 Task: Move the task Improve accessibility features of the app for users with disabilities to the section Done in the project VantageTech and filter the tasks in the project by Incomplete tasks.
Action: Mouse moved to (57, 340)
Screenshot: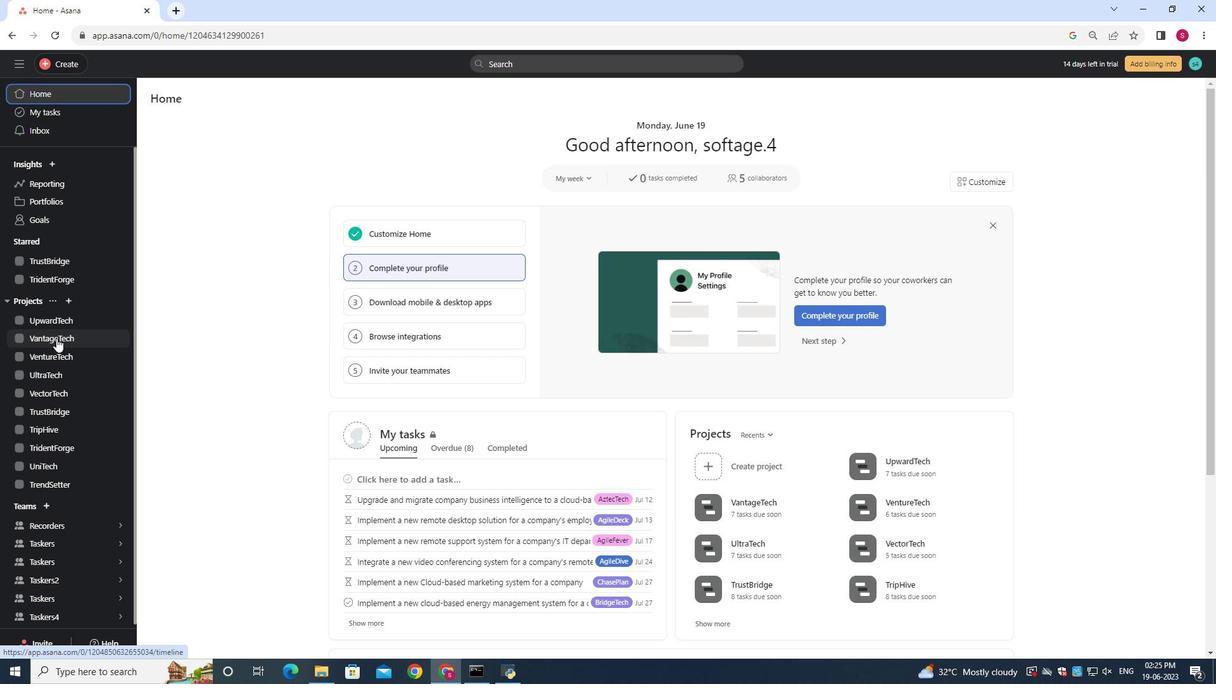 
Action: Mouse pressed left at (57, 340)
Screenshot: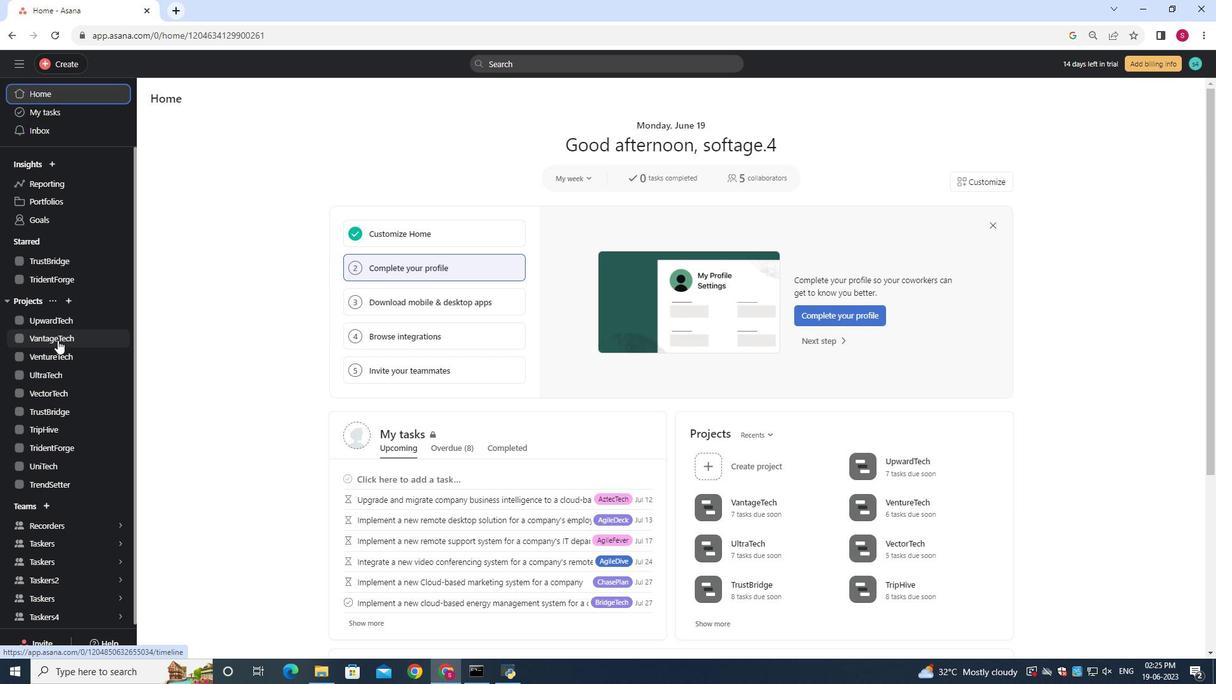 
Action: Mouse moved to (432, 234)
Screenshot: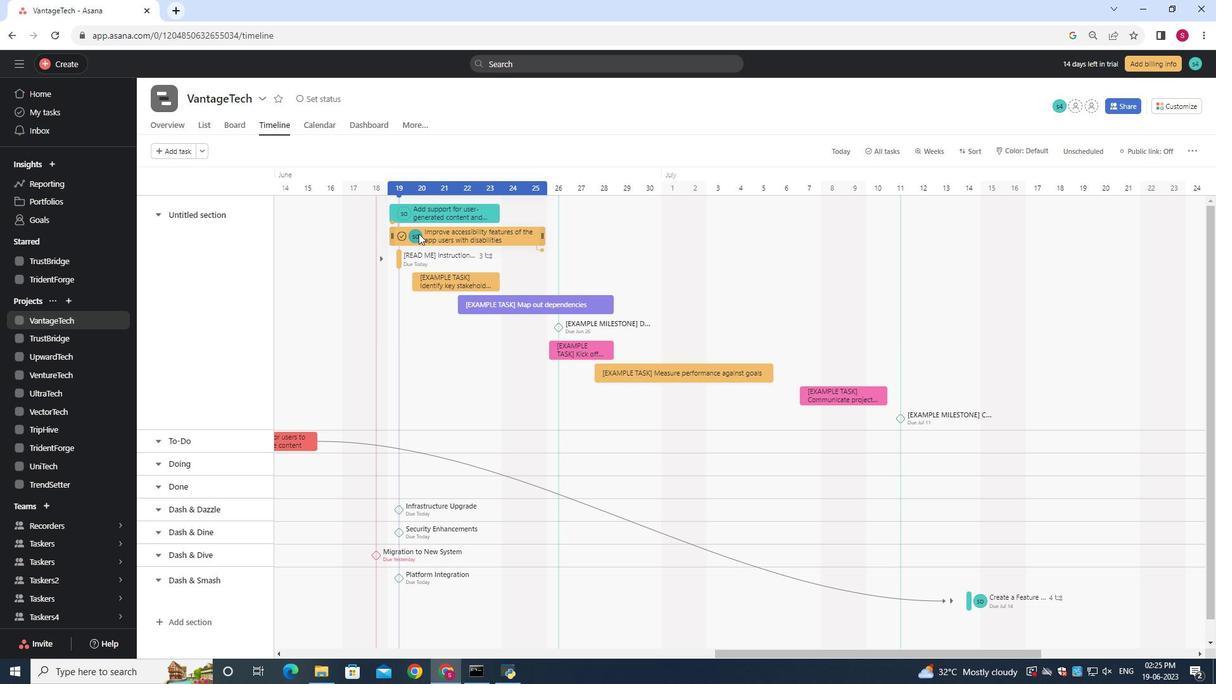 
Action: Mouse pressed left at (432, 234)
Screenshot: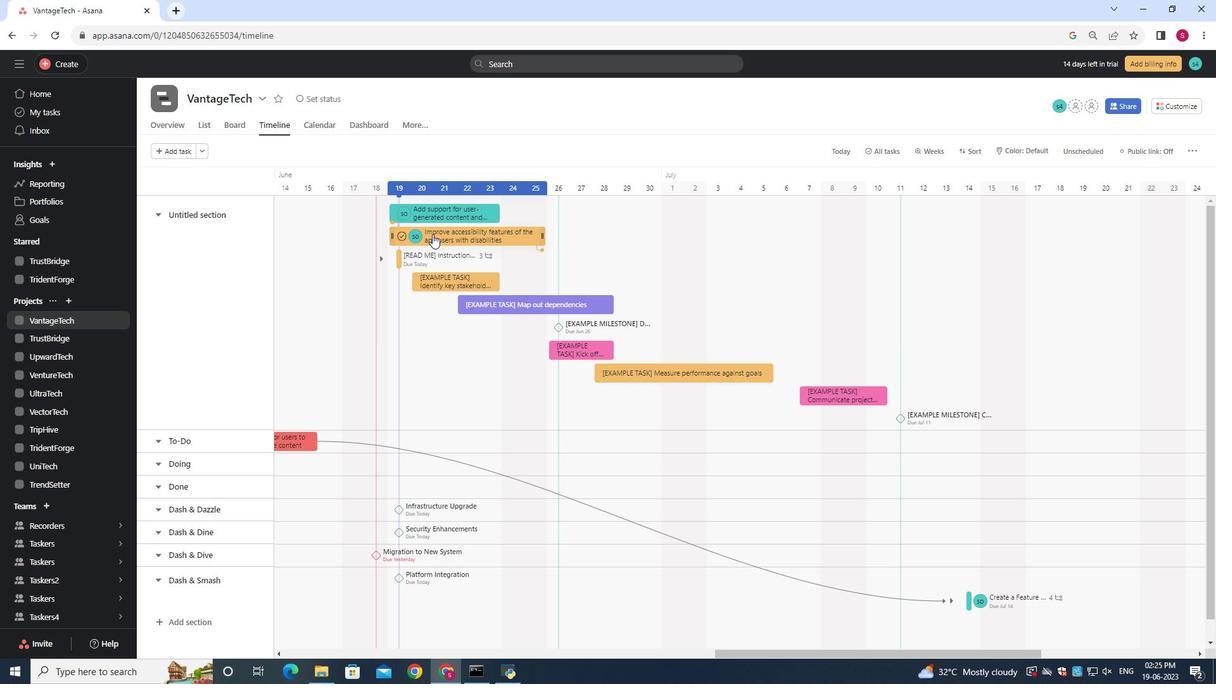 
Action: Mouse moved to (197, 122)
Screenshot: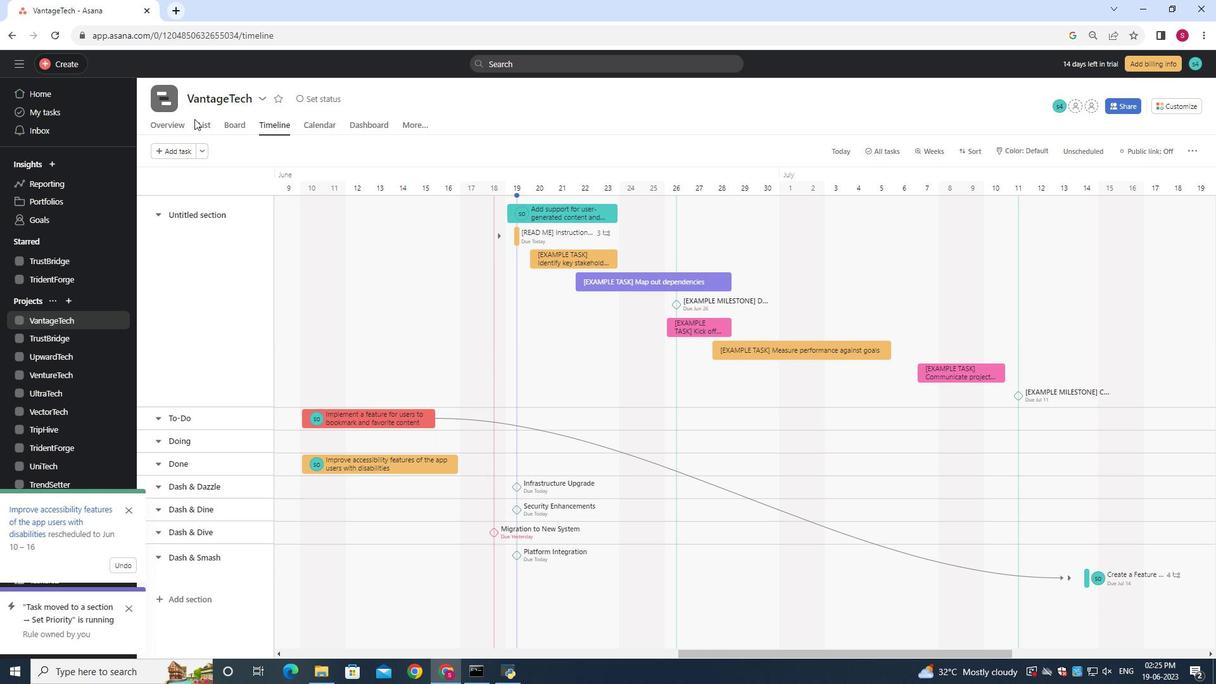 
Action: Mouse pressed left at (197, 122)
Screenshot: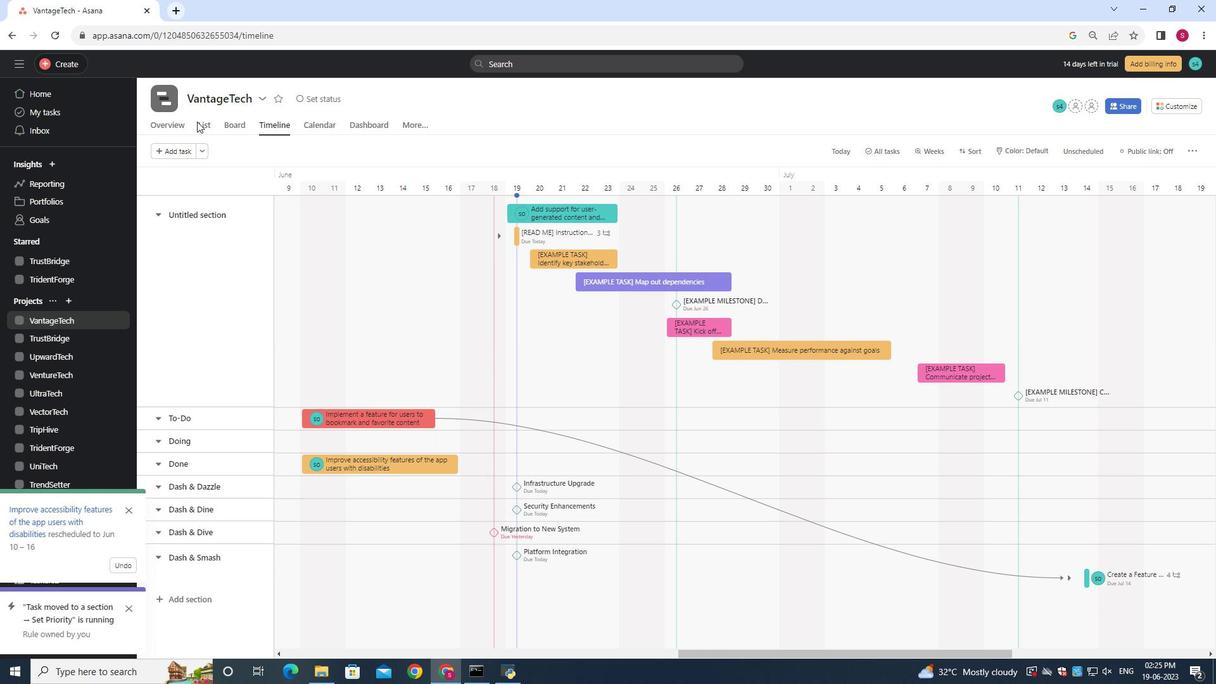 
Action: Mouse moved to (238, 152)
Screenshot: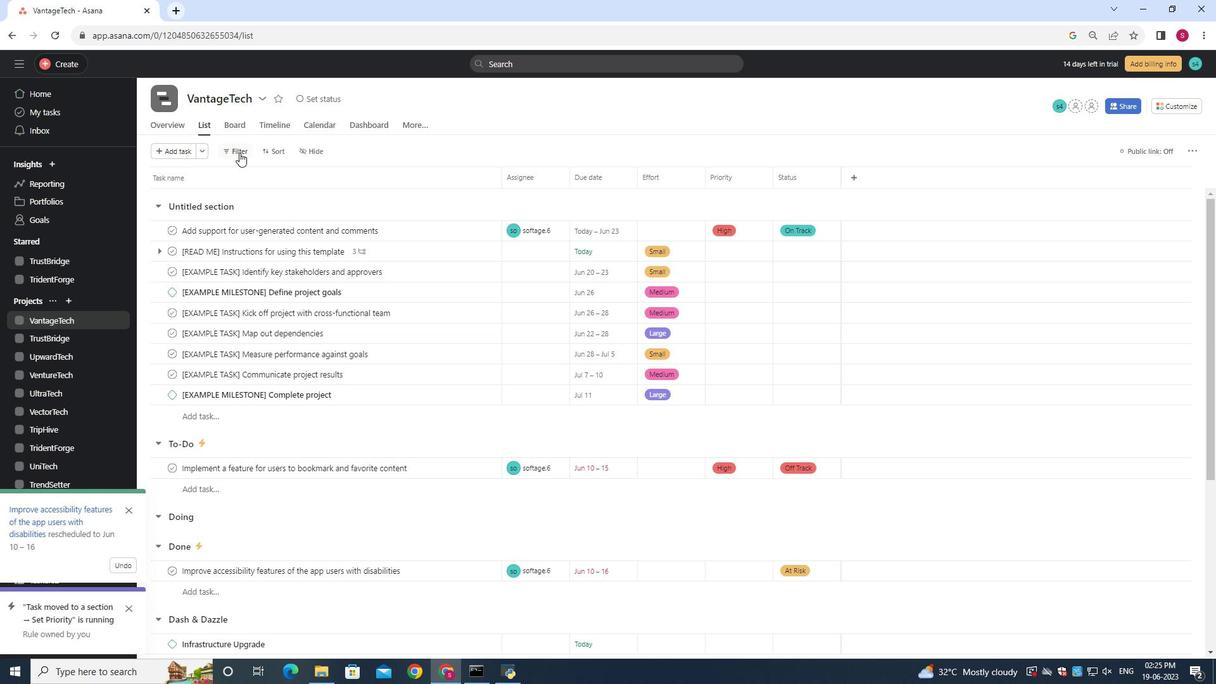 
Action: Mouse pressed left at (238, 152)
Screenshot: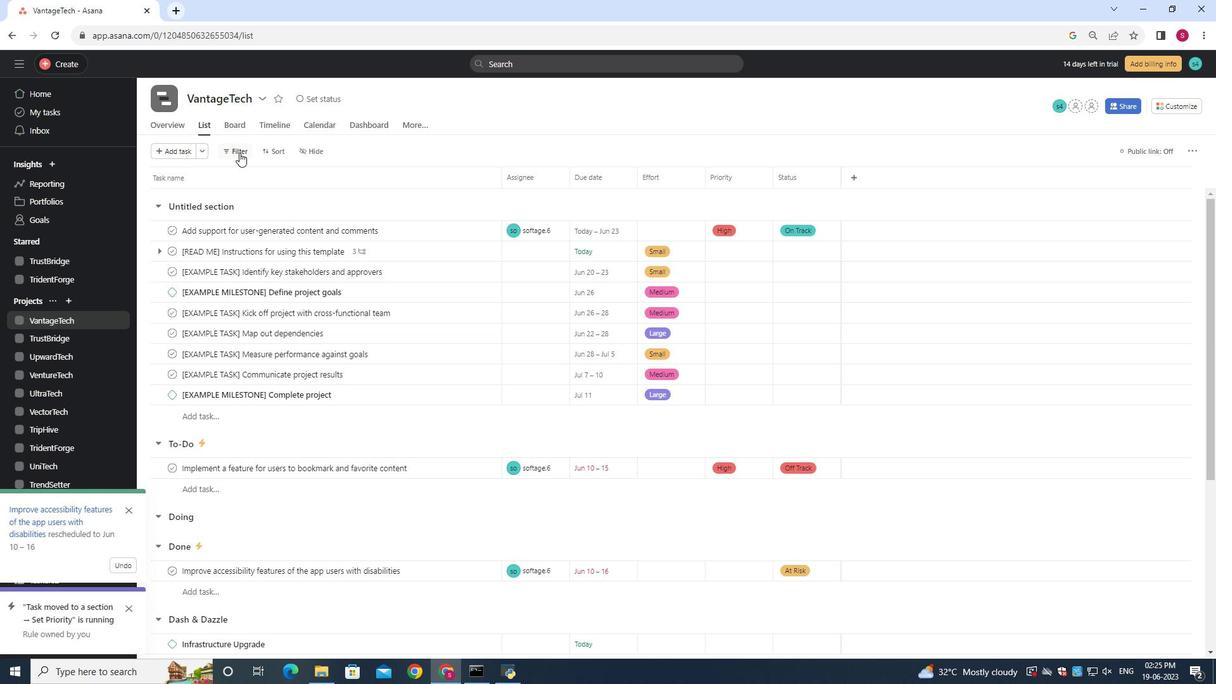 
Action: Mouse moved to (255, 193)
Screenshot: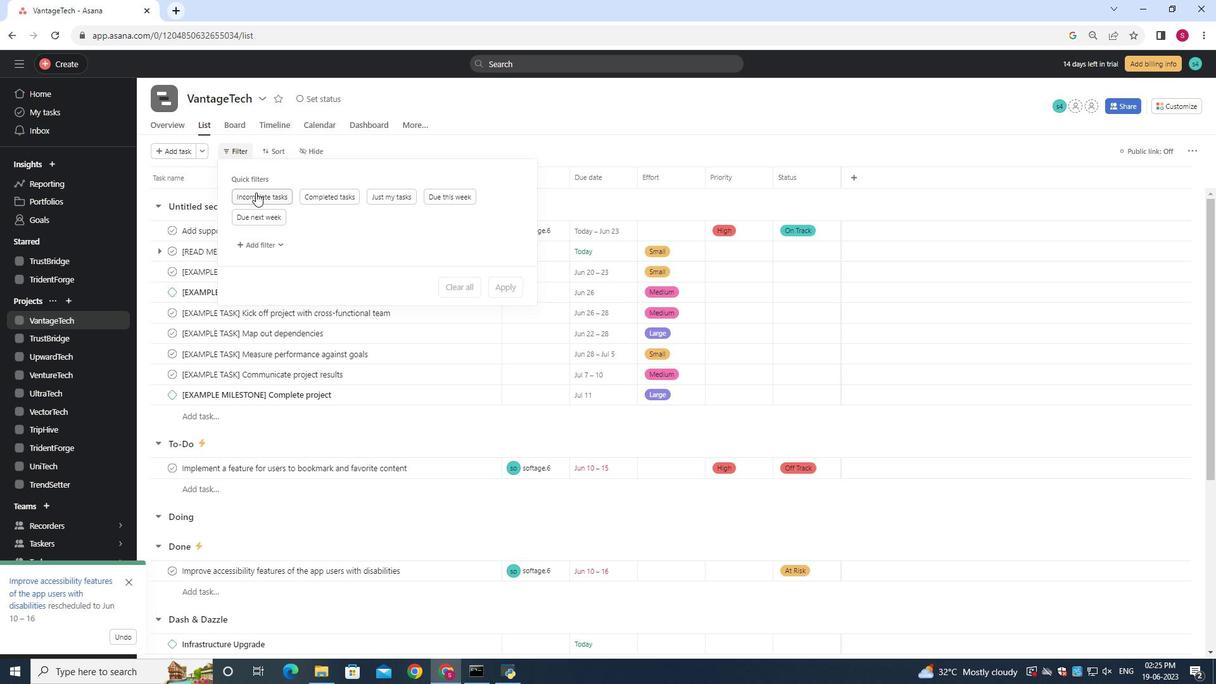 
Action: Mouse pressed left at (255, 193)
Screenshot: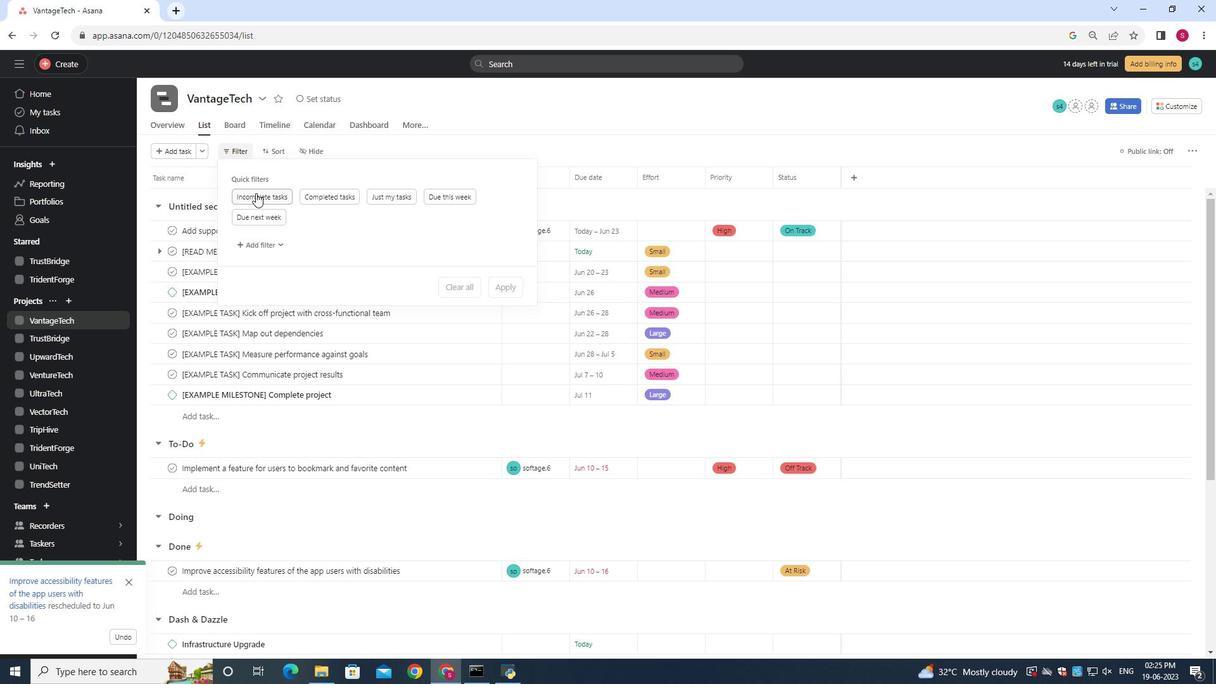 
Action: Mouse moved to (292, 187)
Screenshot: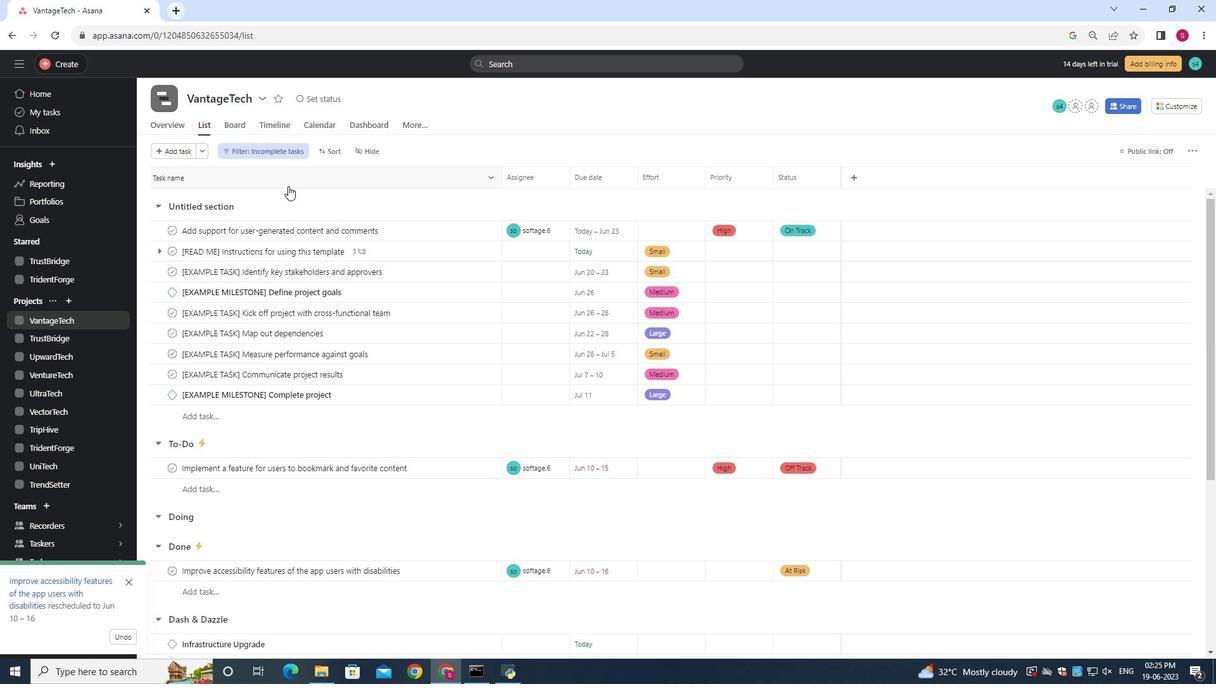 
